 Task: Use basketball Bounce Effect in this video Movie B.mp4
Action: Mouse moved to (414, 160)
Screenshot: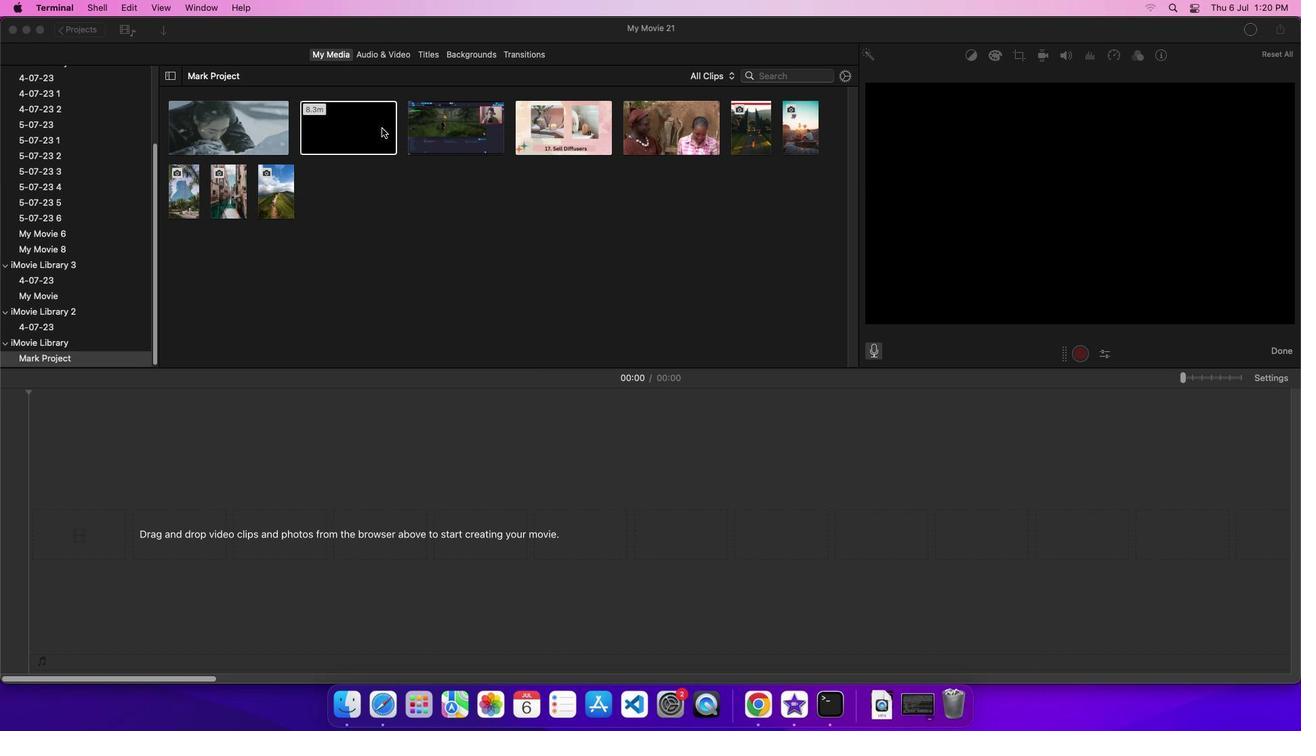 
Action: Mouse pressed left at (414, 160)
Screenshot: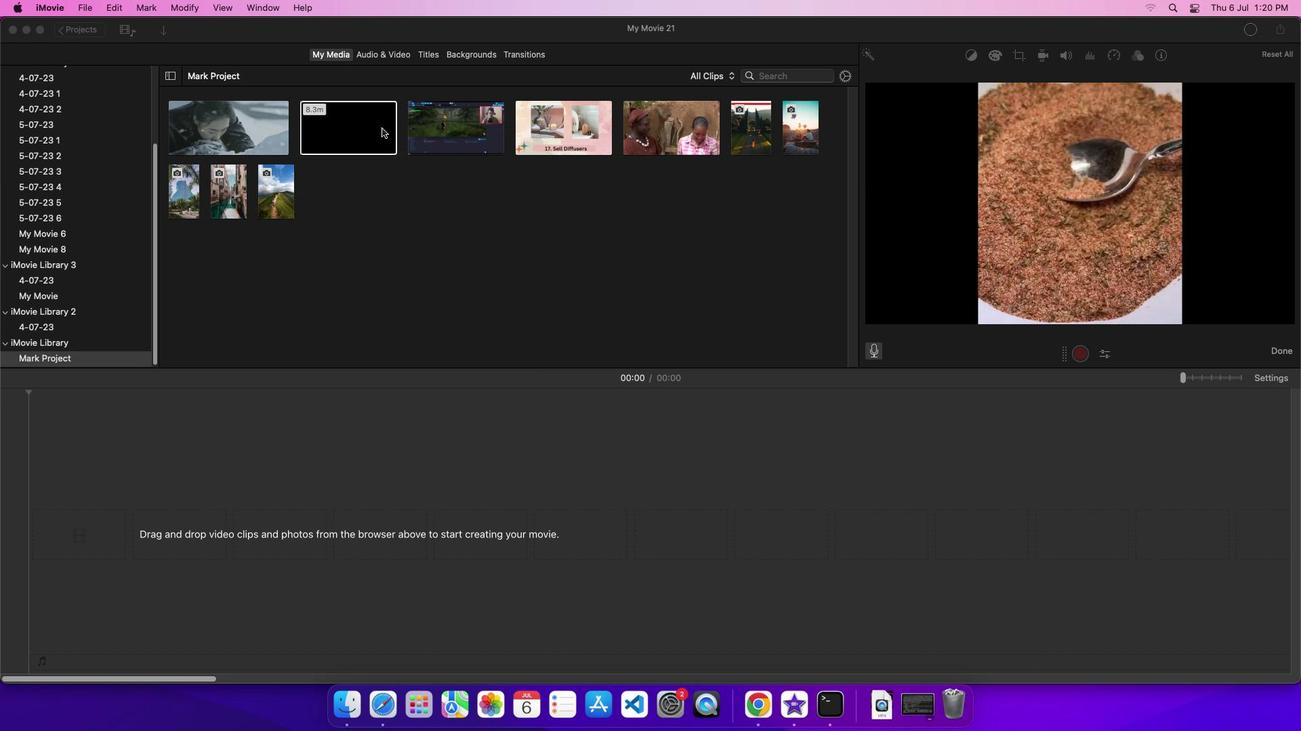 
Action: Mouse moved to (408, 159)
Screenshot: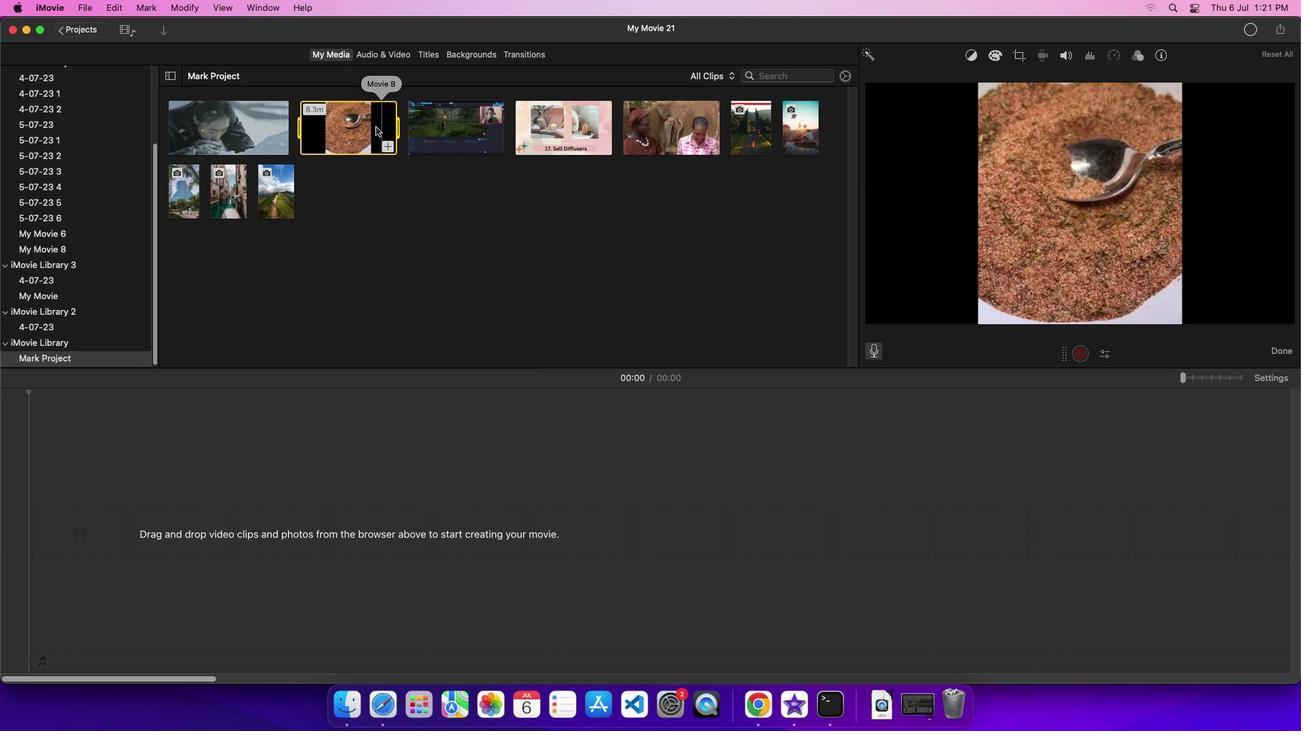 
Action: Mouse pressed left at (408, 159)
Screenshot: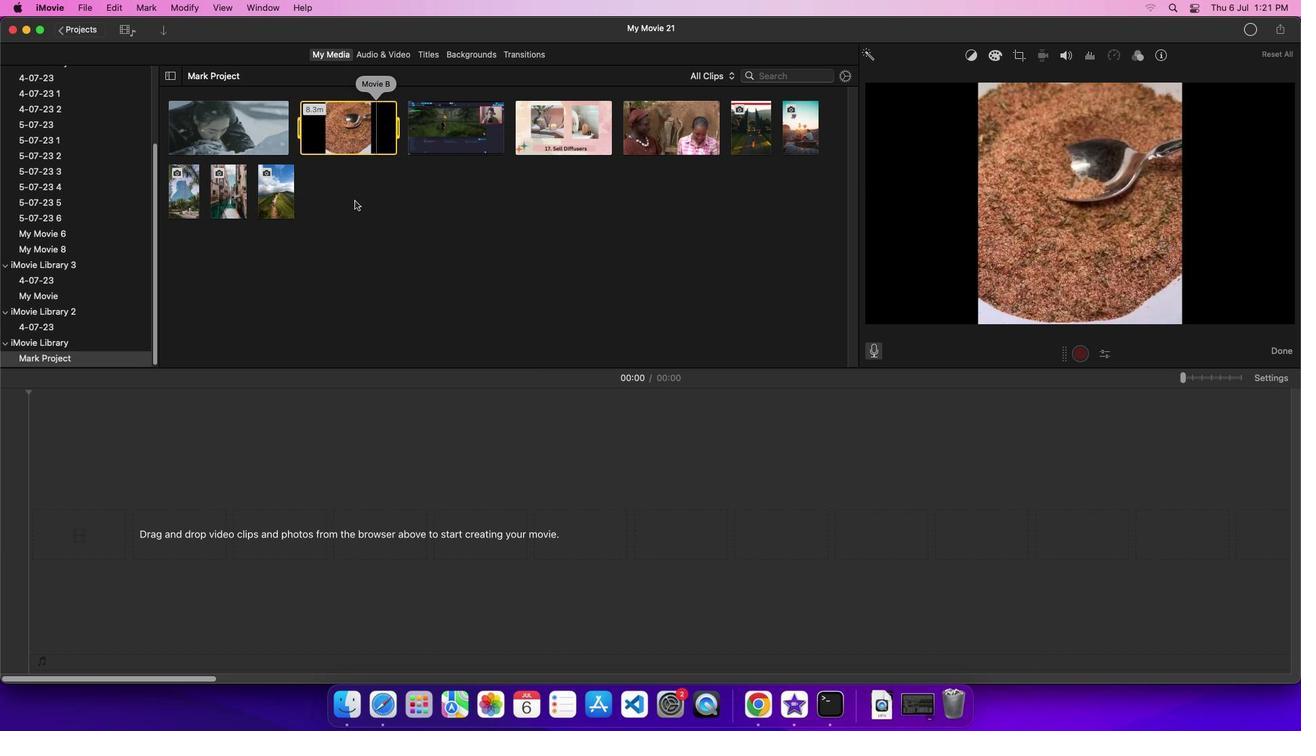 
Action: Mouse moved to (419, 86)
Screenshot: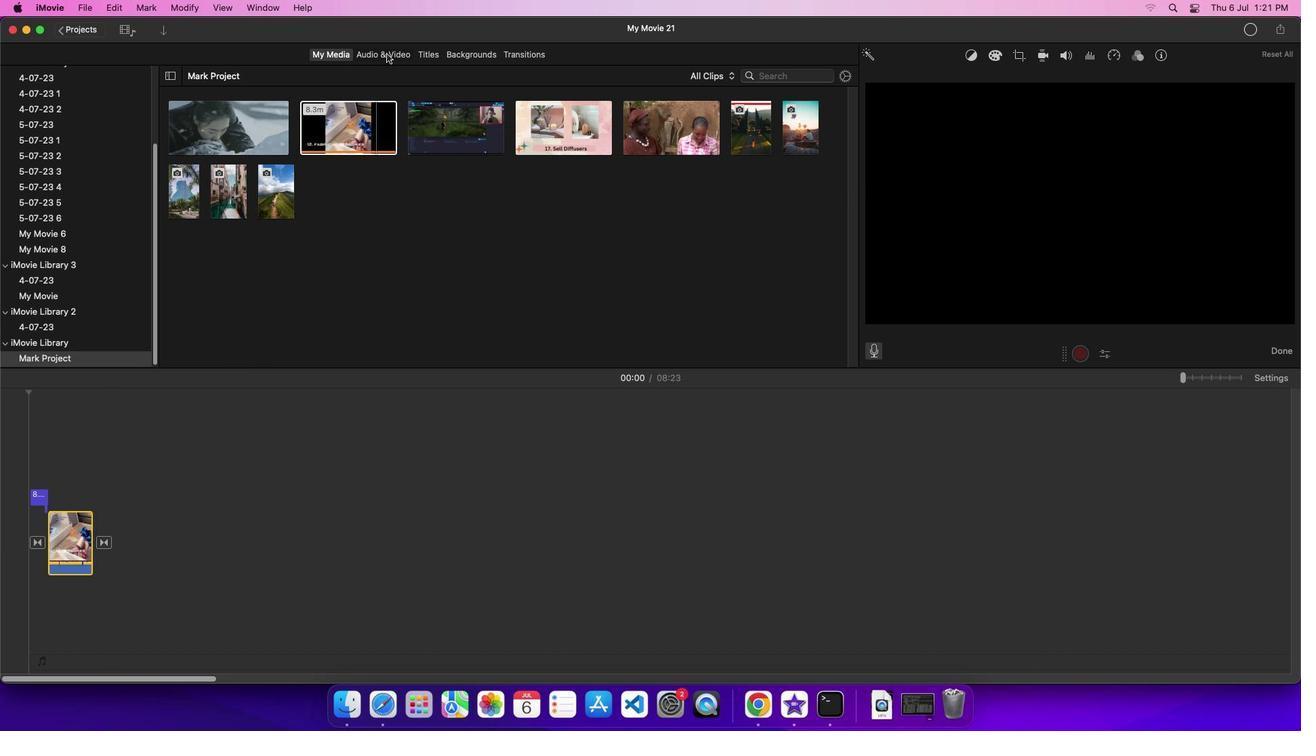 
Action: Mouse pressed left at (419, 86)
Screenshot: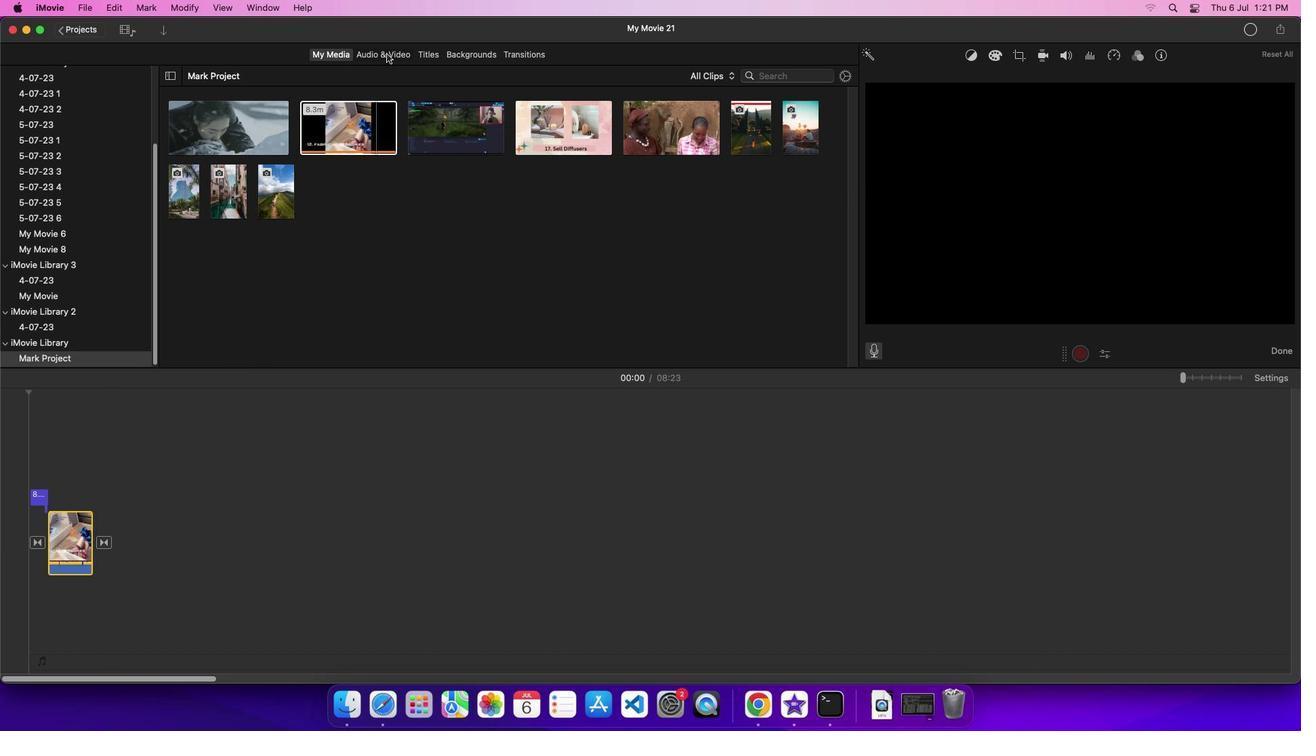 
Action: Mouse moved to (103, 161)
Screenshot: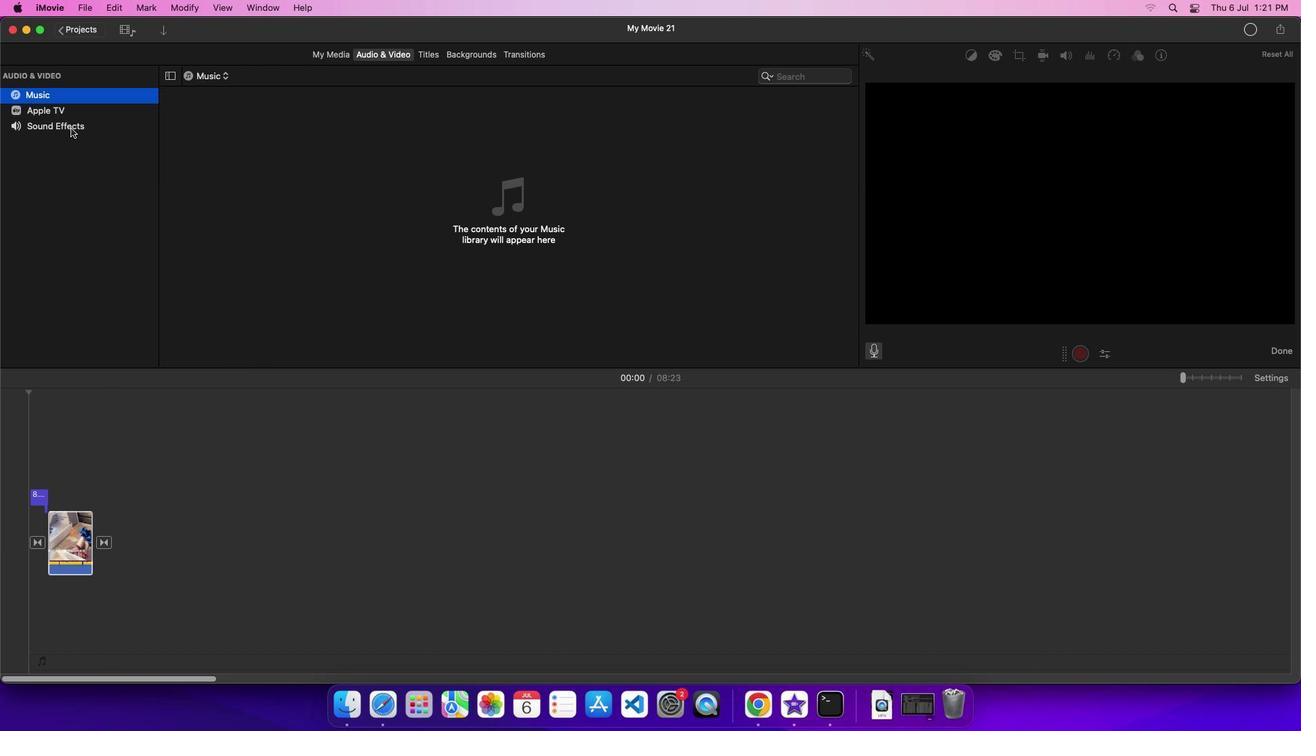 
Action: Mouse pressed left at (103, 161)
Screenshot: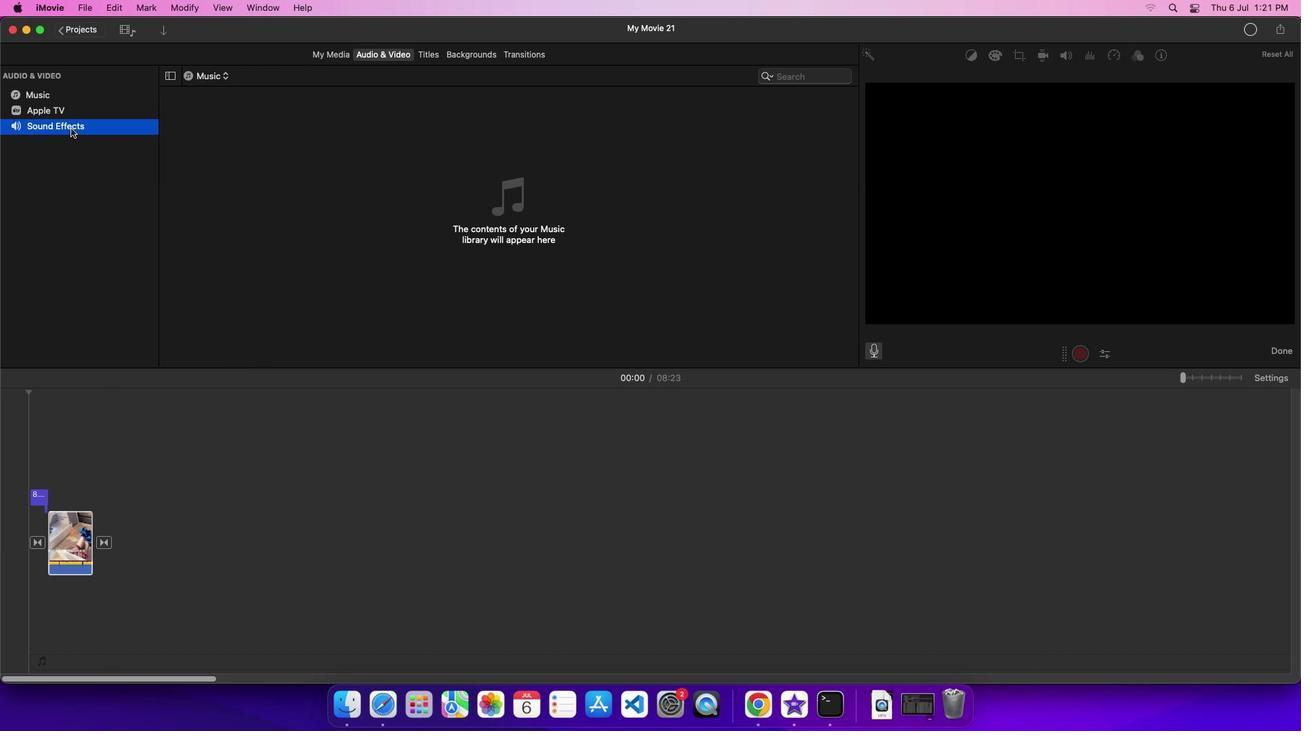 
Action: Mouse moved to (343, 323)
Screenshot: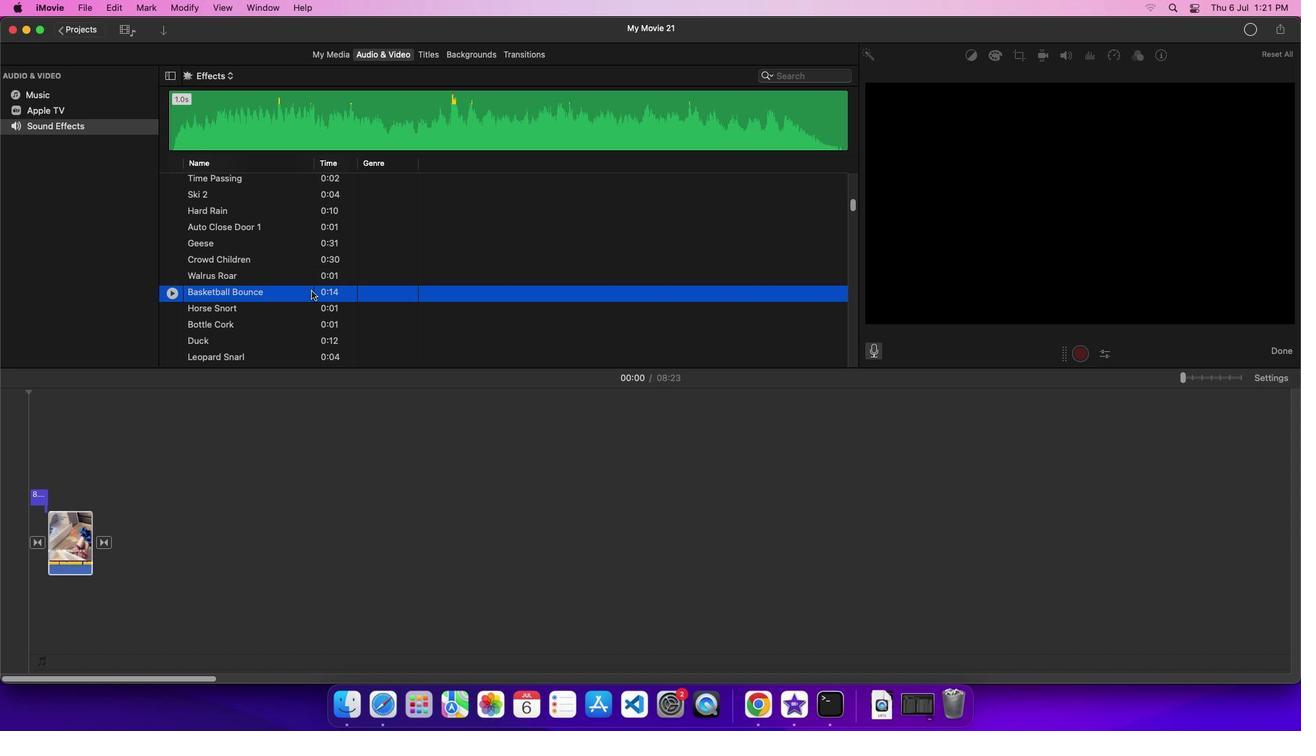 
Action: Mouse pressed left at (343, 323)
Screenshot: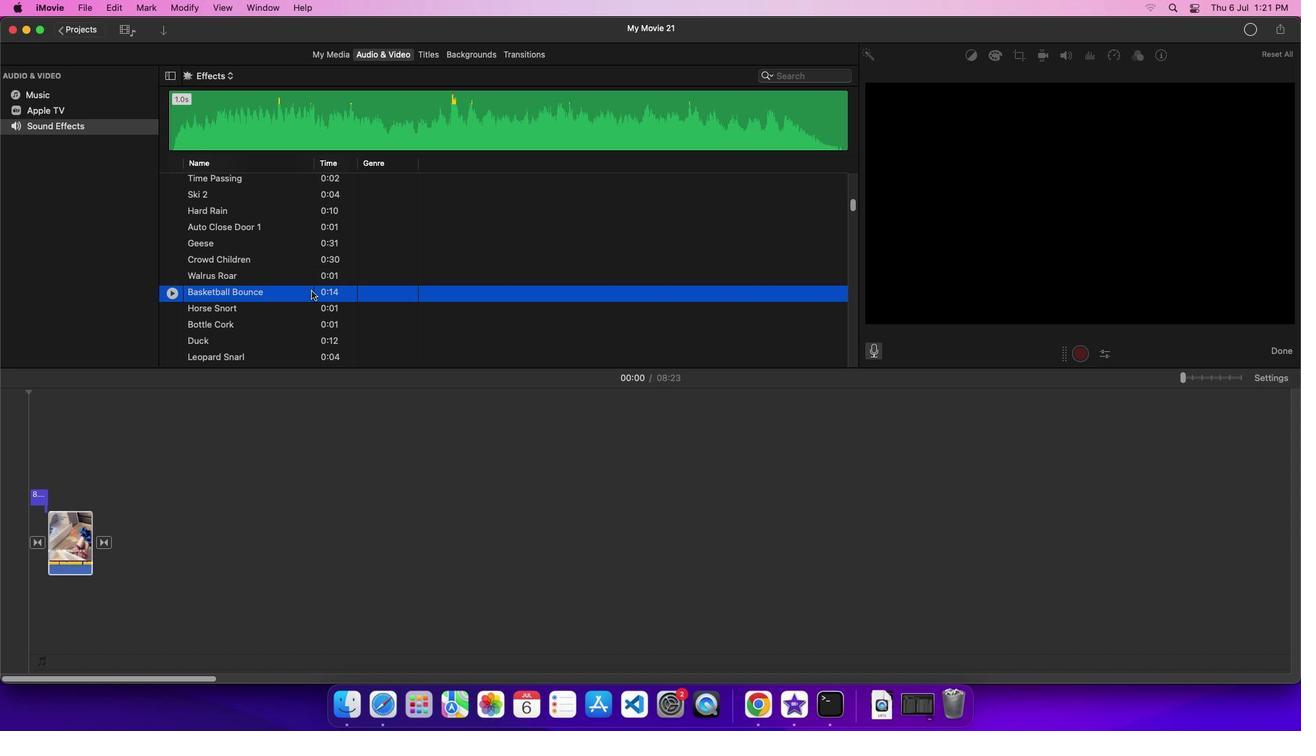 
Action: Mouse moved to (331, 323)
Screenshot: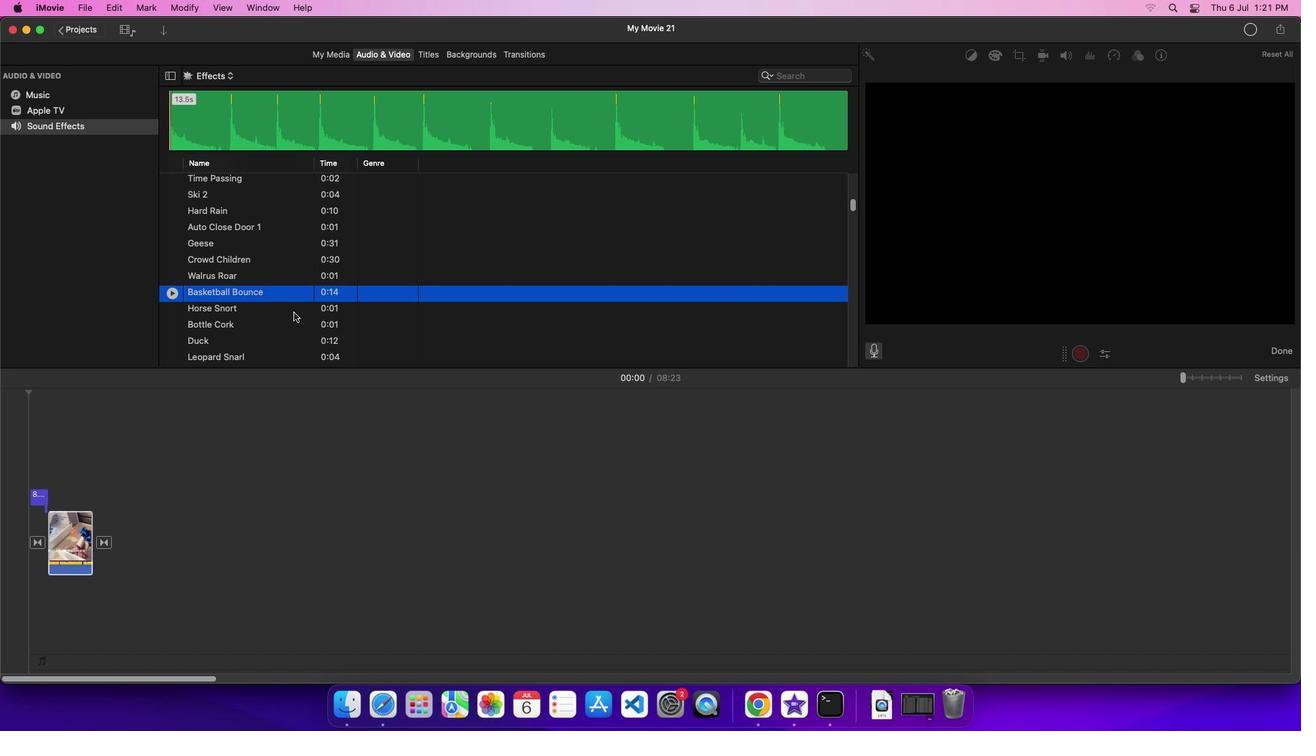 
Action: Mouse pressed left at (331, 323)
Screenshot: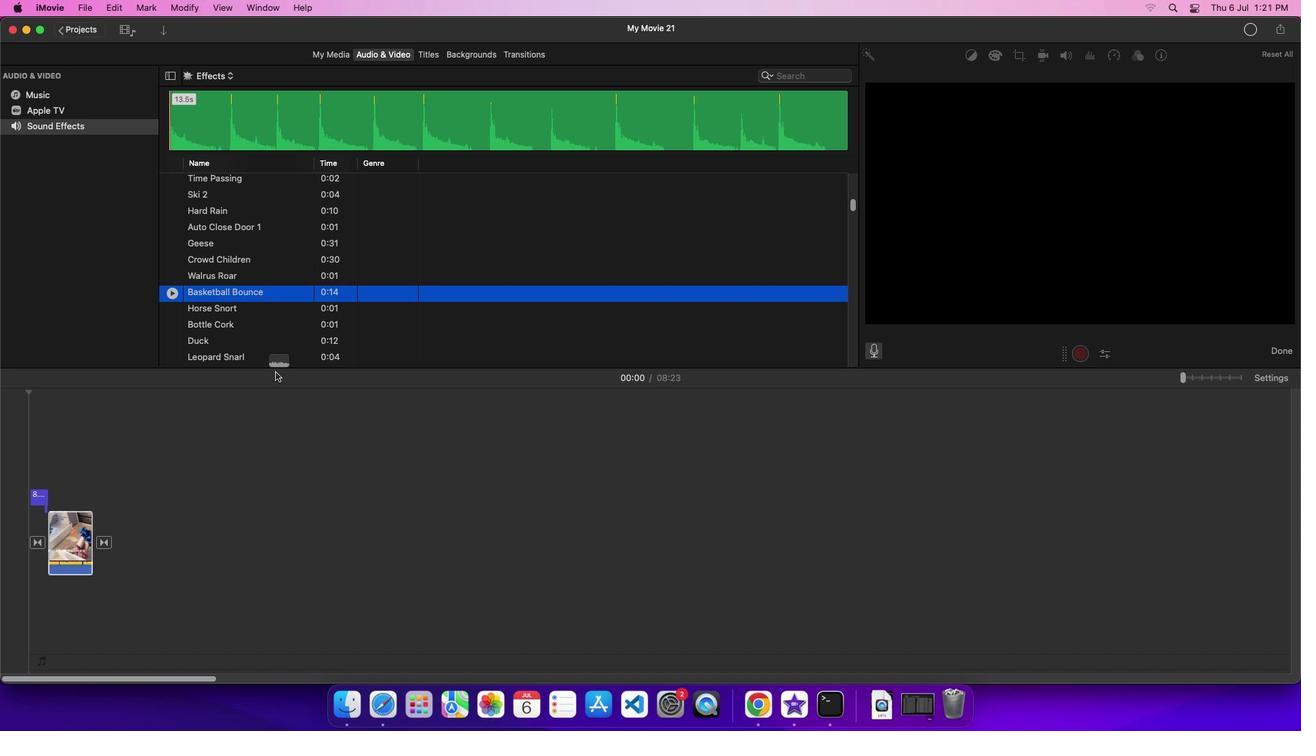 
Action: Mouse moved to (136, 641)
Screenshot: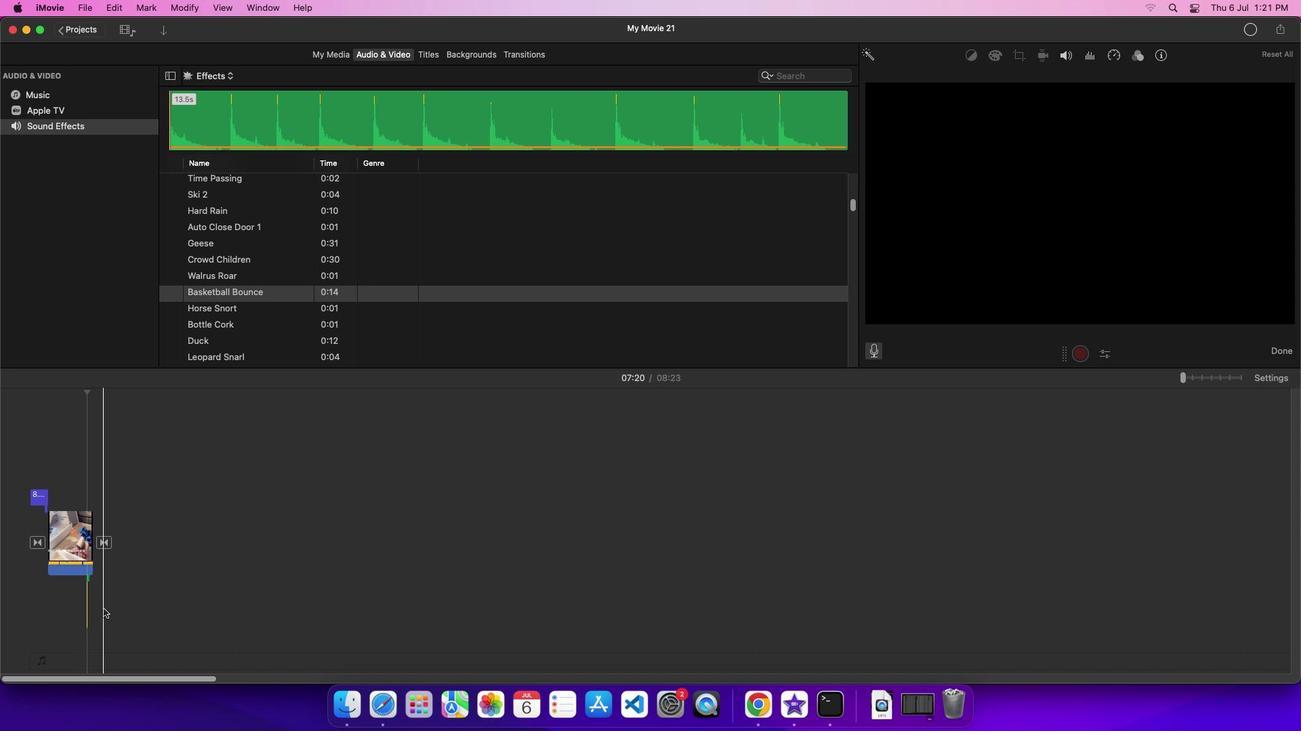 
